 Task: Create a calendar event titled 'Sports Event' for June 28, 2023, starting and ending at 12:00 AM.
Action: Mouse moved to (10, 58)
Screenshot: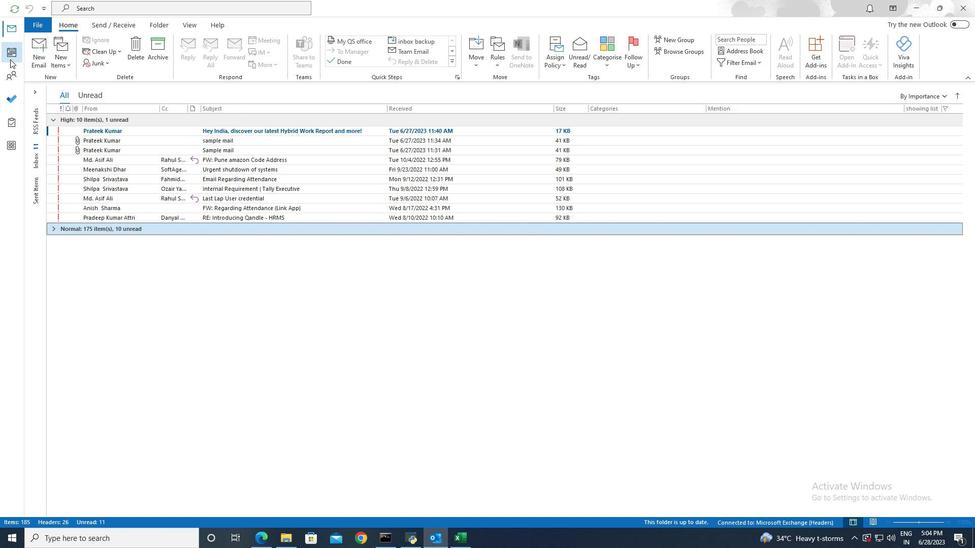 
Action: Mouse pressed left at (10, 58)
Screenshot: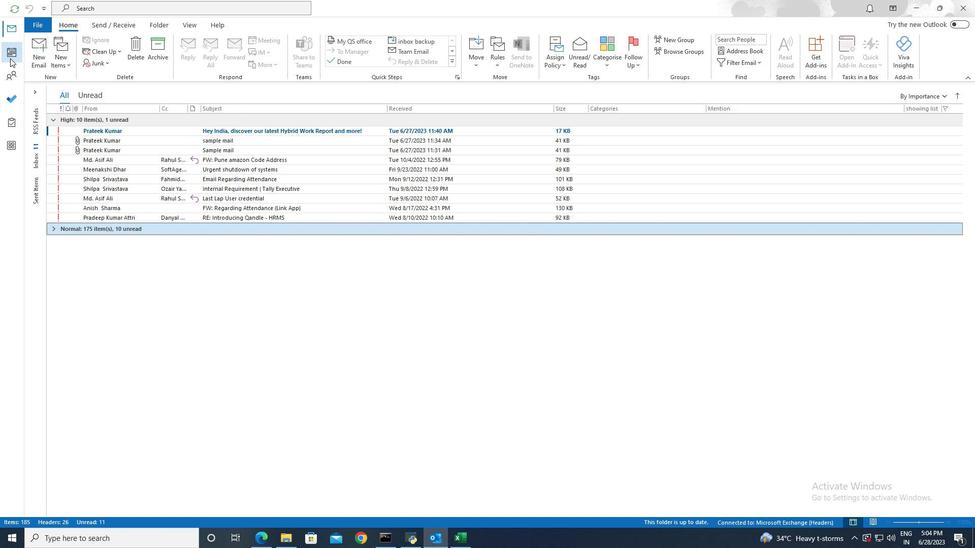 
Action: Mouse moved to (97, 145)
Screenshot: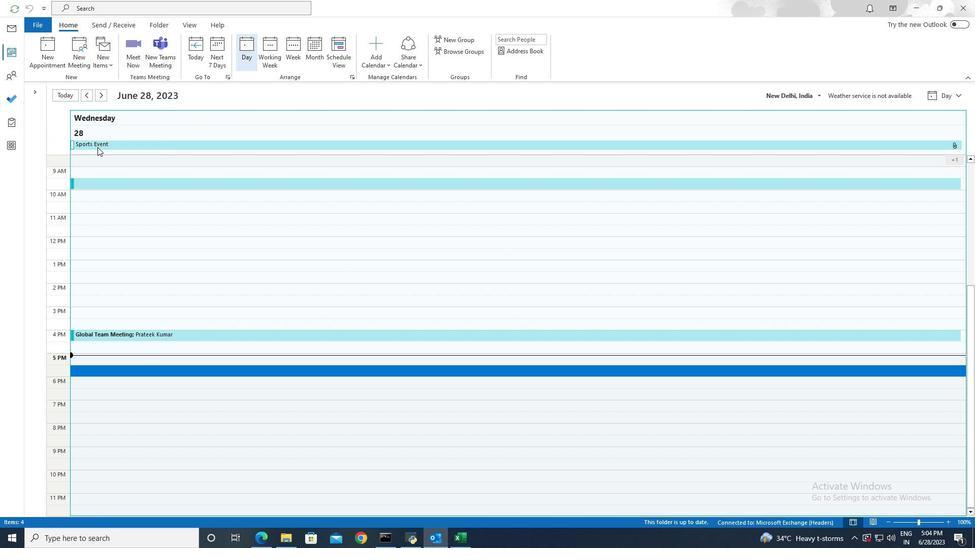 
Action: Mouse pressed left at (97, 145)
Screenshot: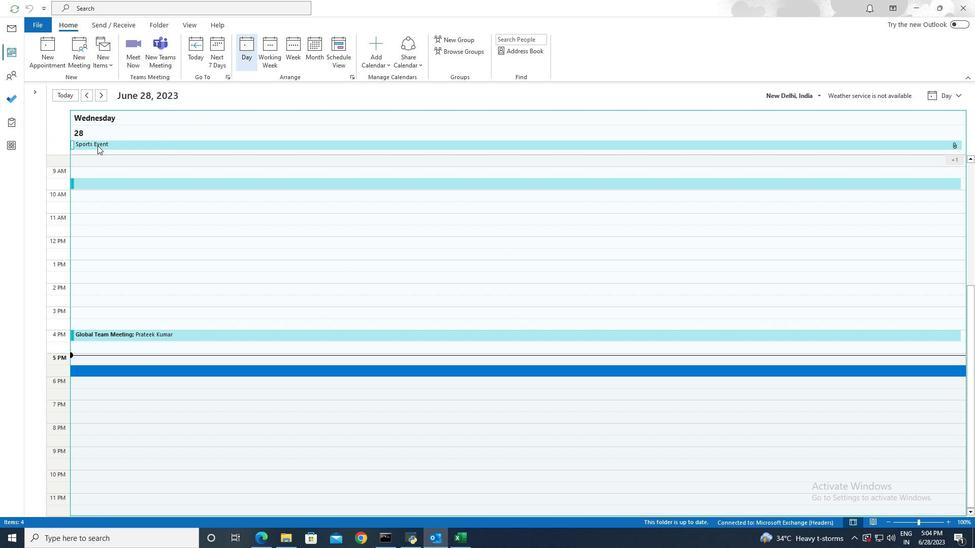 
Action: Mouse pressed left at (97, 145)
Screenshot: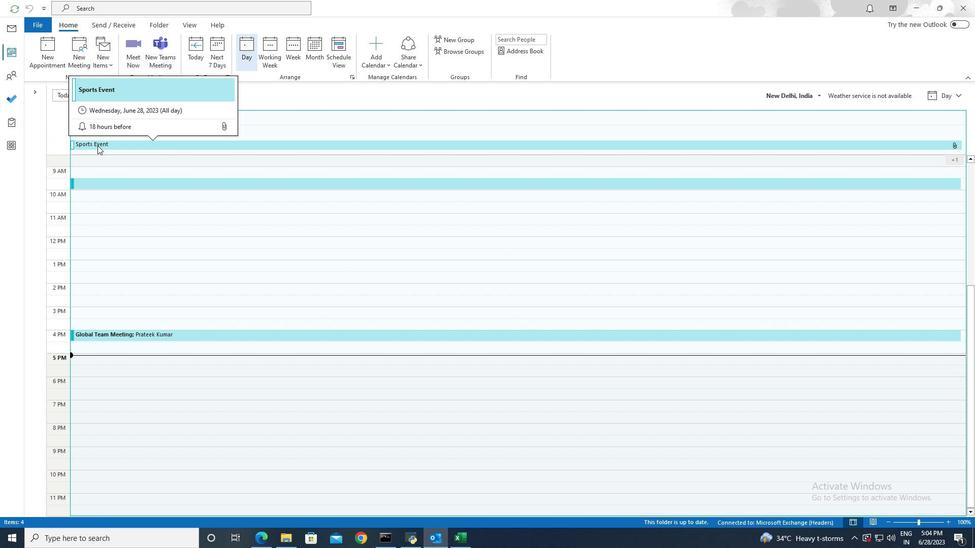 
Action: Mouse moved to (259, 257)
Screenshot: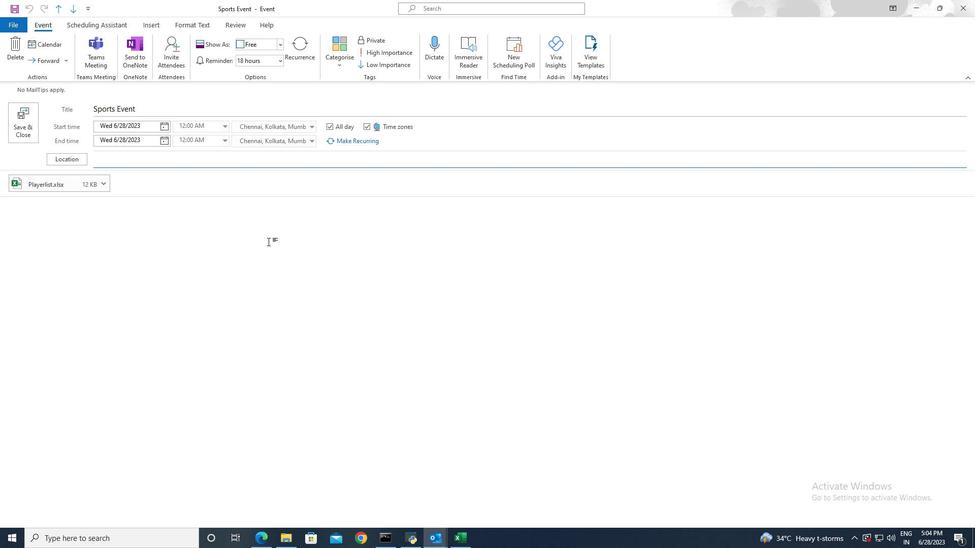 
